 Task: Add a condition where "Hours since ticket status on-hold(deactivated) Is Fifty" in new tickets in your groups.
Action: Mouse moved to (178, 431)
Screenshot: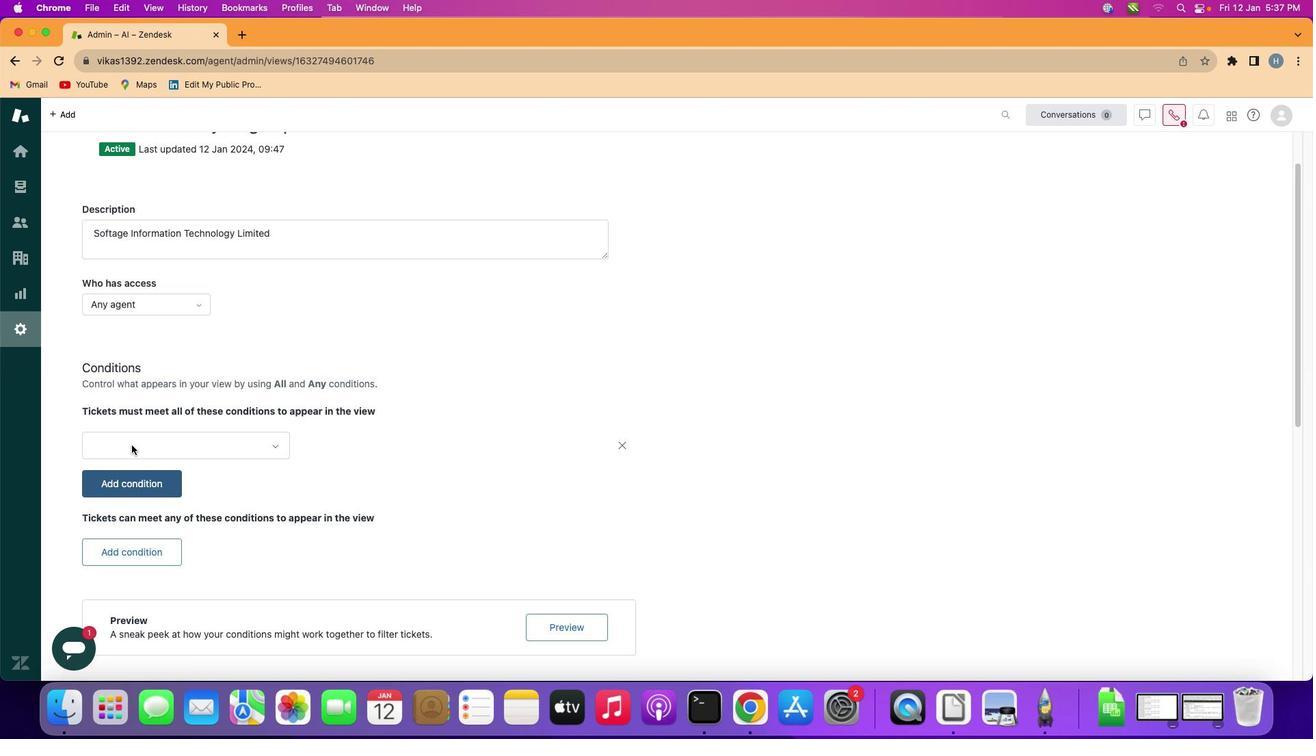 
Action: Mouse pressed left at (178, 431)
Screenshot: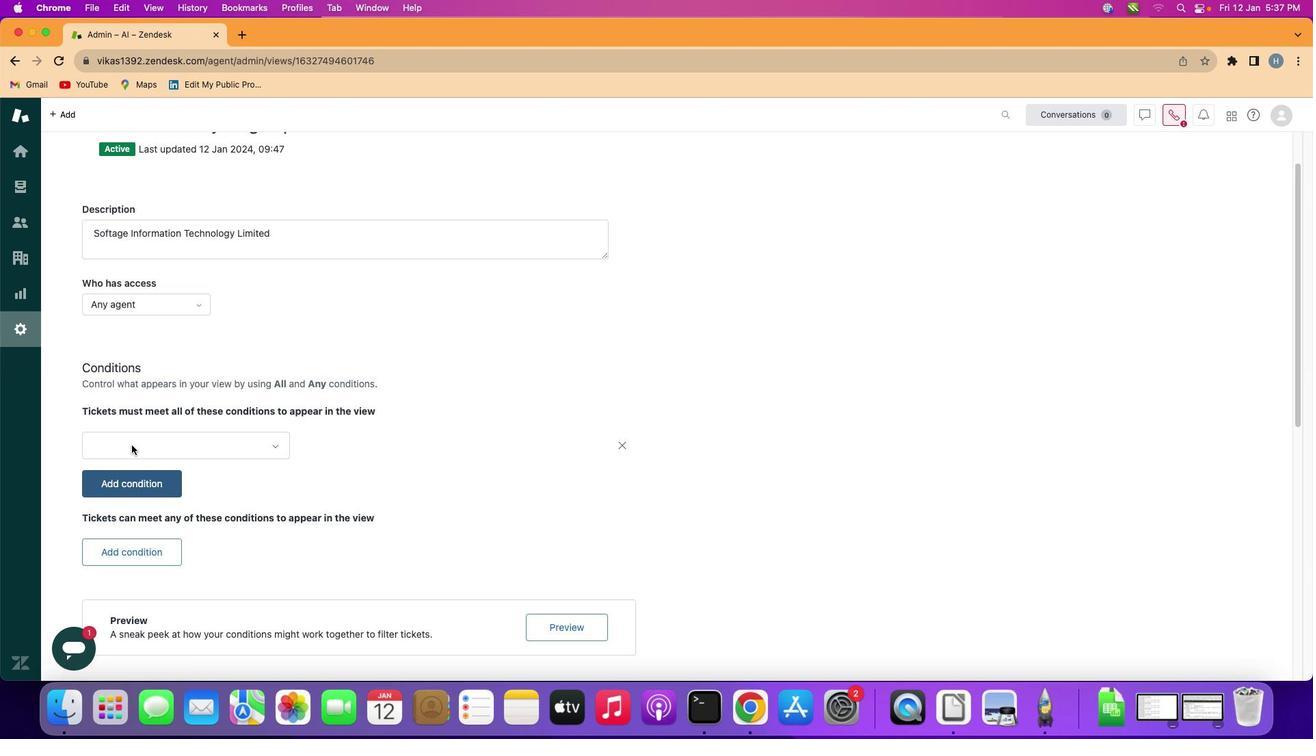 
Action: Mouse moved to (239, 431)
Screenshot: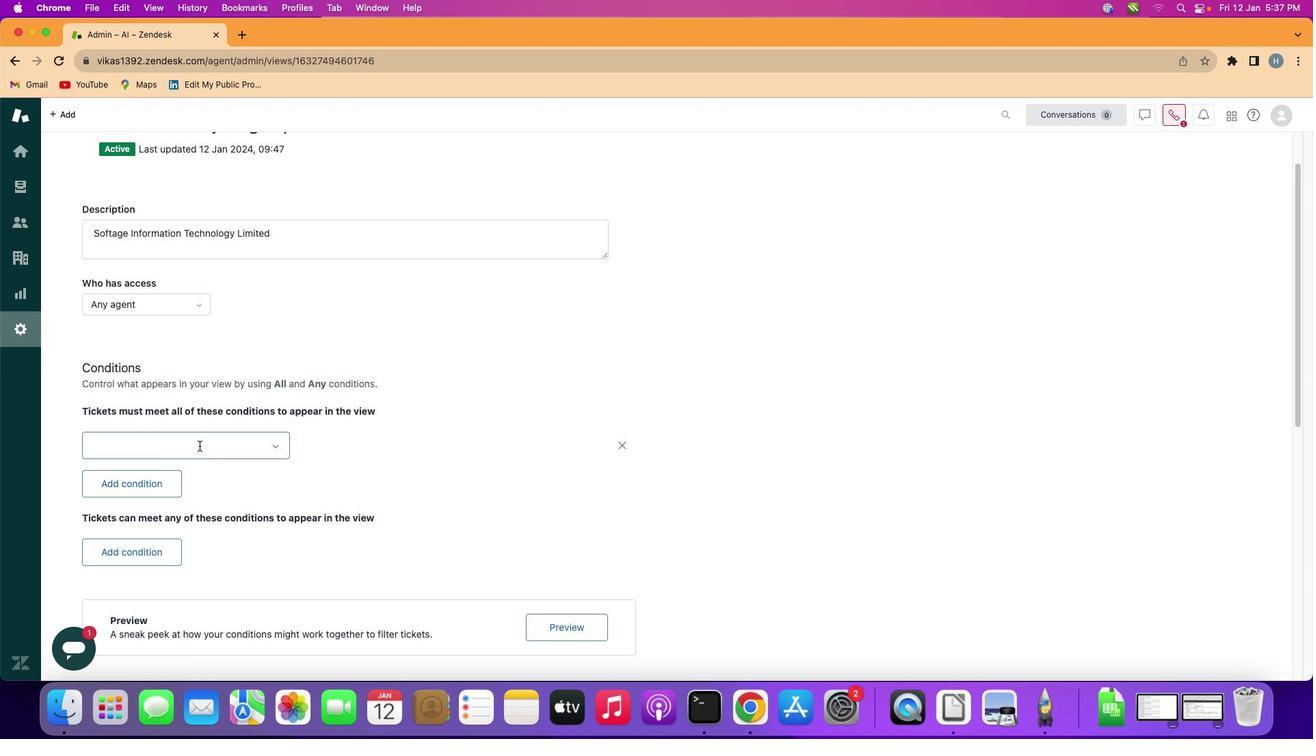 
Action: Mouse pressed left at (239, 431)
Screenshot: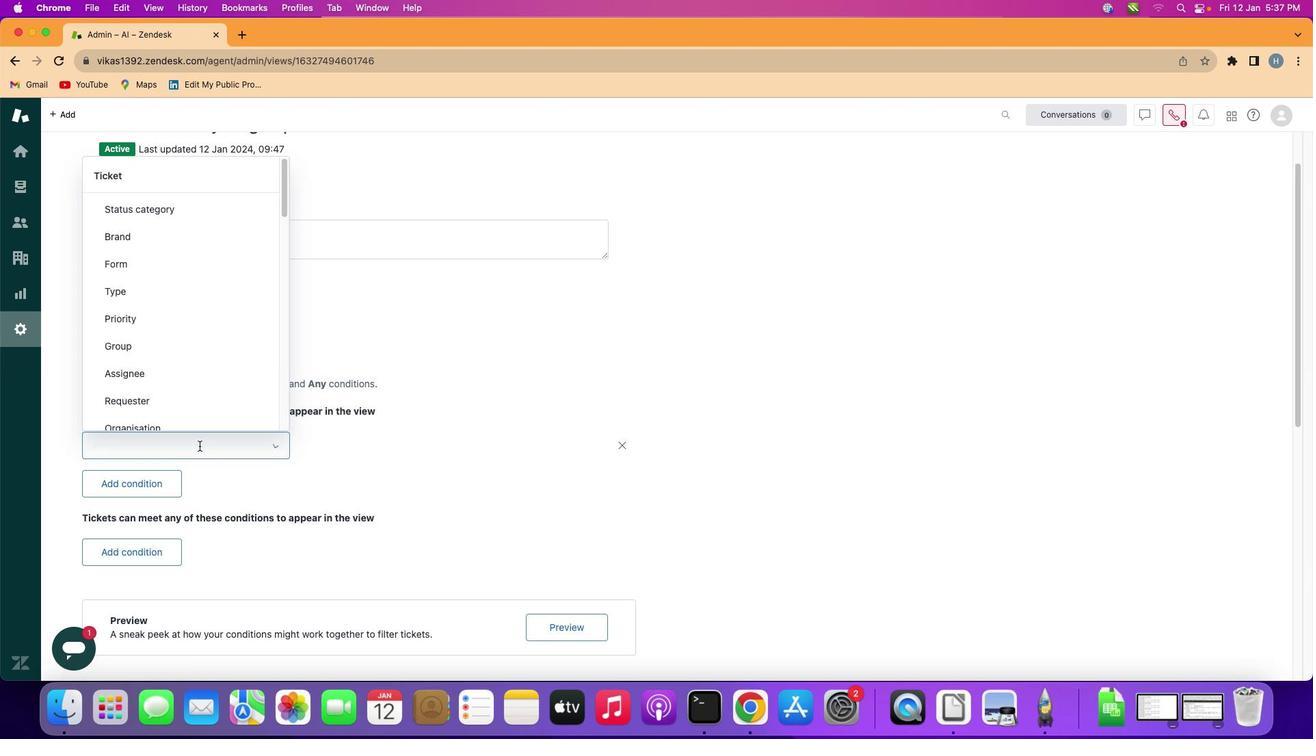 
Action: Mouse moved to (241, 379)
Screenshot: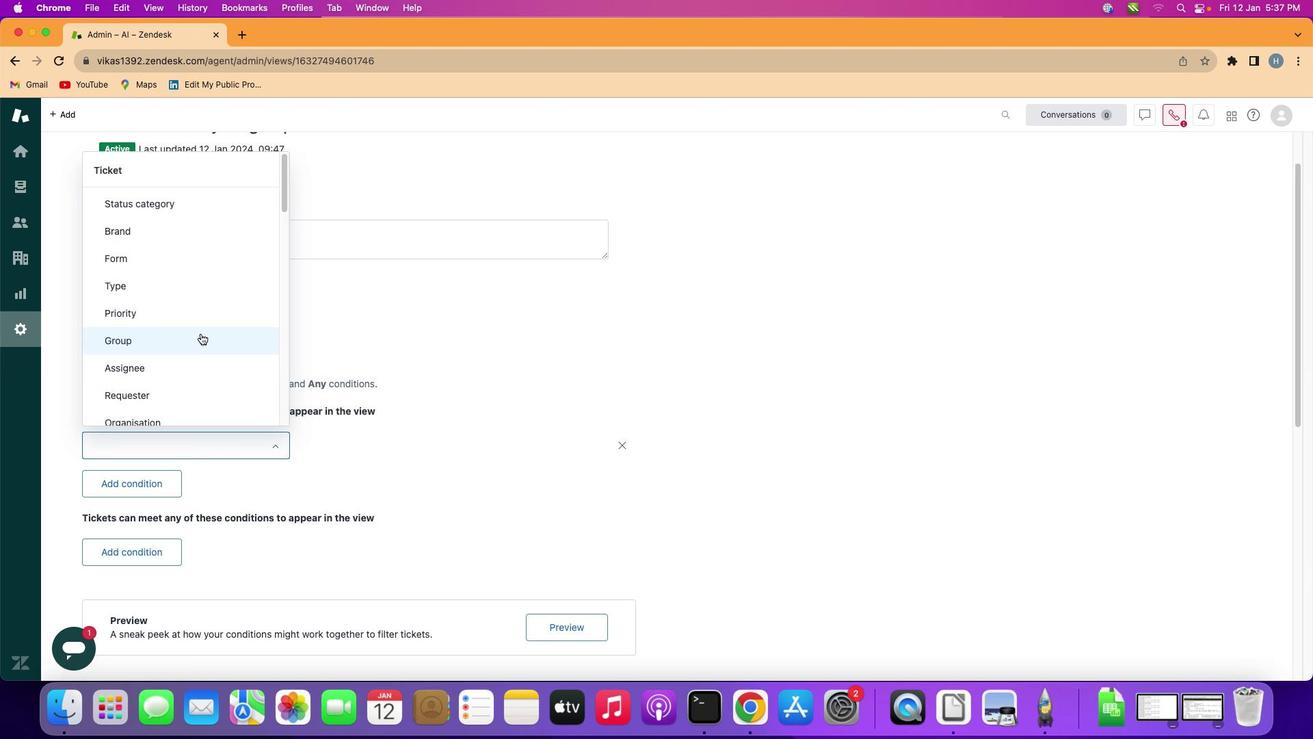 
Action: Mouse scrolled (241, 379) with delta (60, 222)
Screenshot: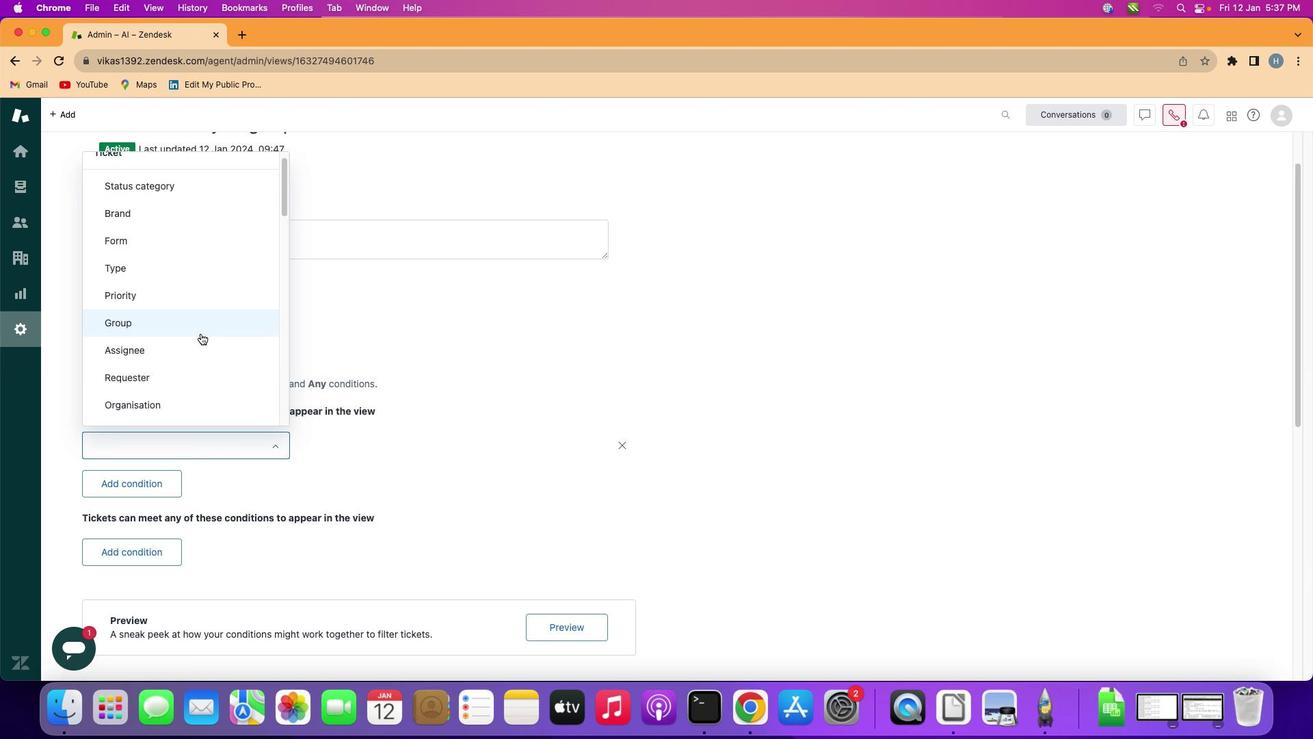 
Action: Mouse scrolled (241, 379) with delta (60, 223)
Screenshot: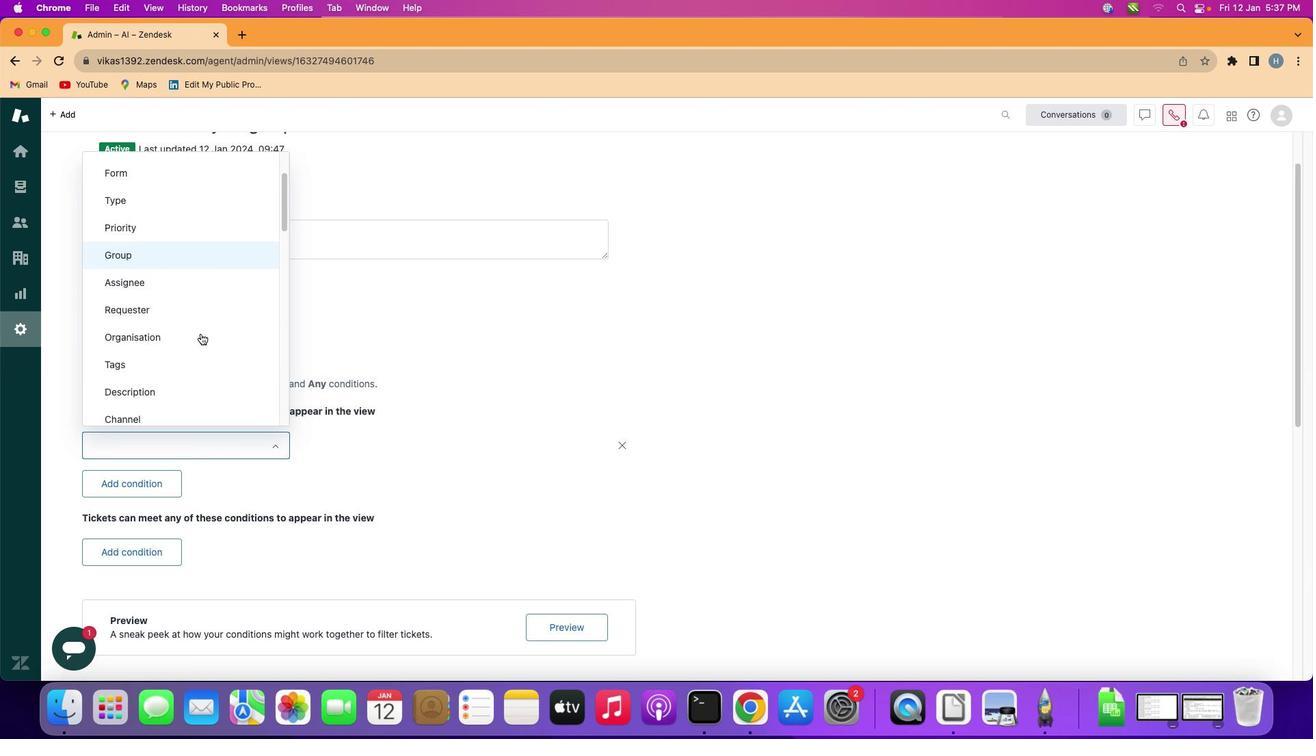 
Action: Mouse scrolled (241, 379) with delta (60, 221)
Screenshot: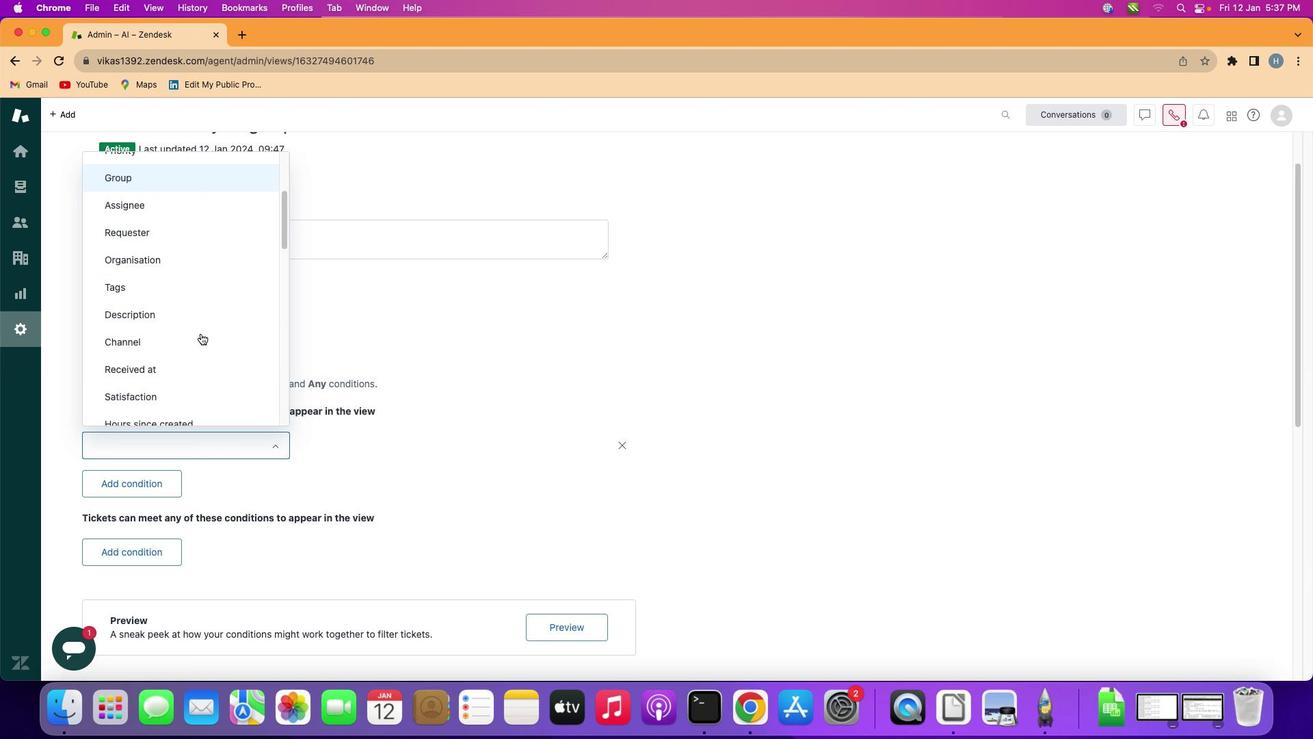 
Action: Mouse scrolled (241, 379) with delta (60, 221)
Screenshot: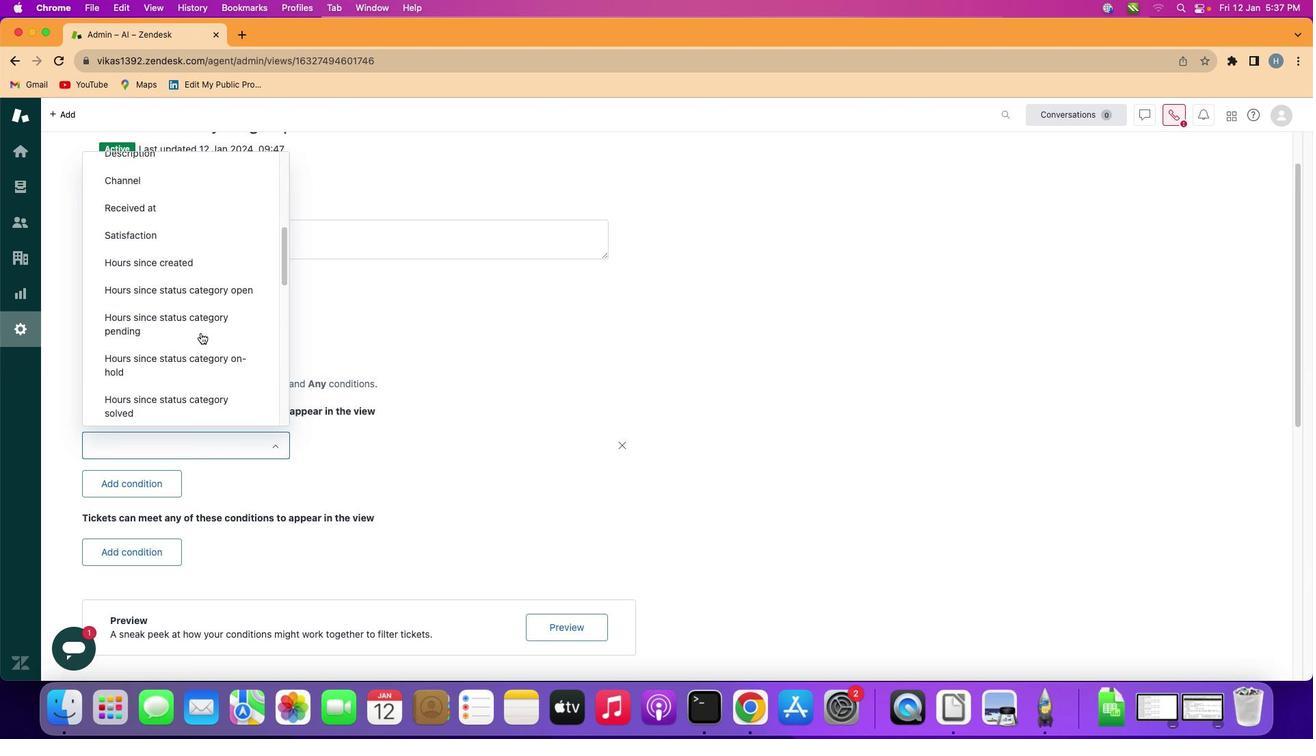 
Action: Mouse scrolled (241, 379) with delta (60, 221)
Screenshot: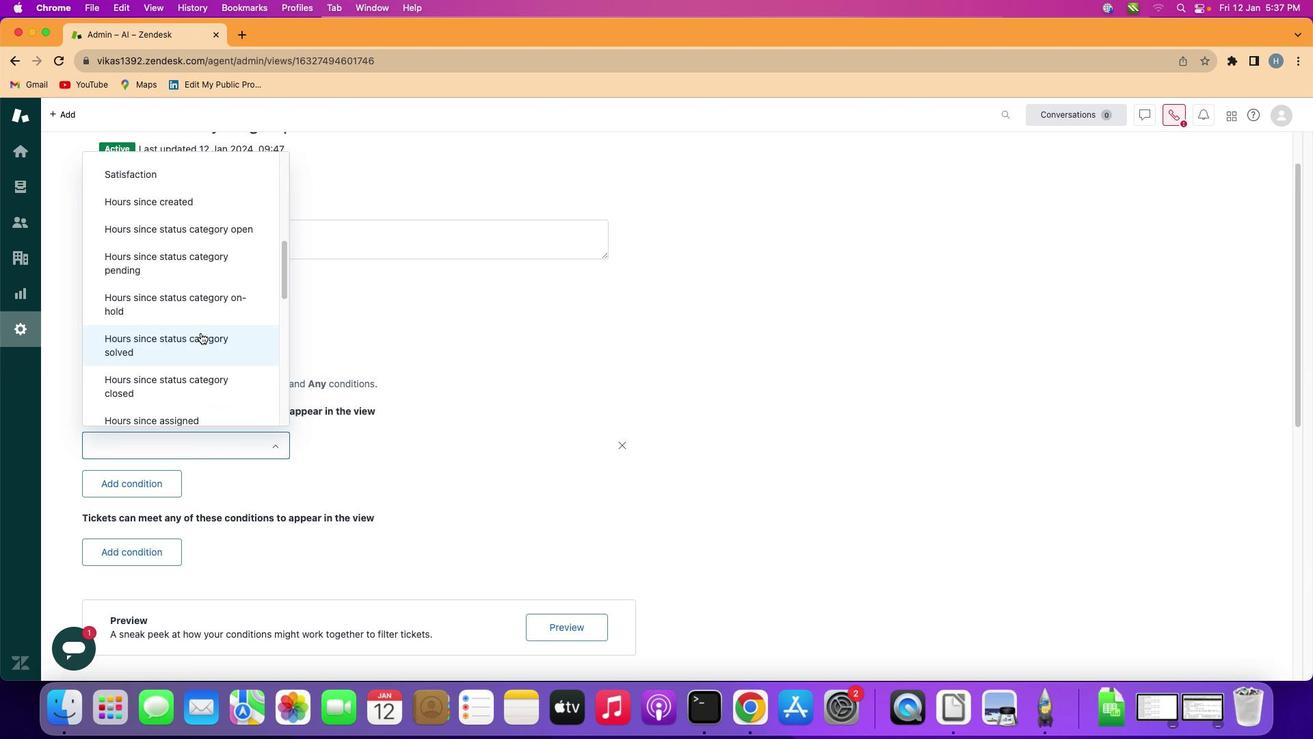 
Action: Mouse scrolled (241, 379) with delta (60, 221)
Screenshot: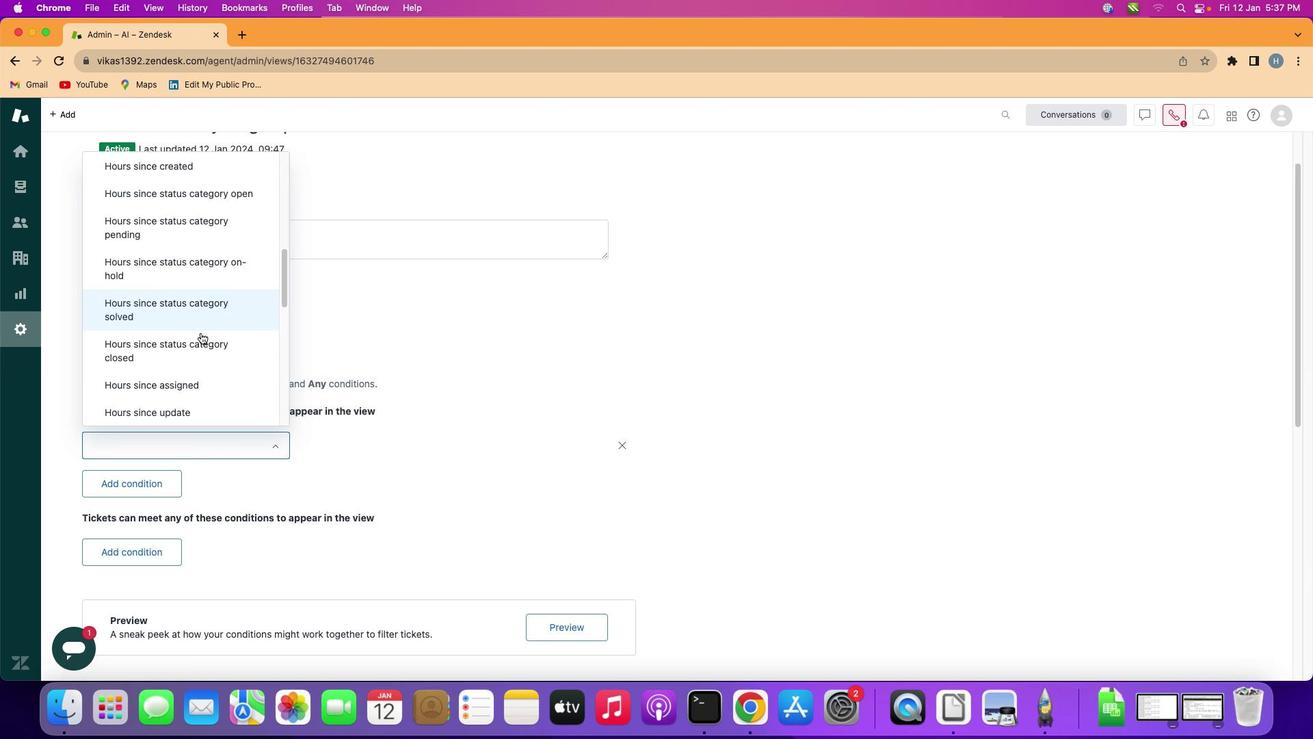 
Action: Mouse moved to (241, 378)
Screenshot: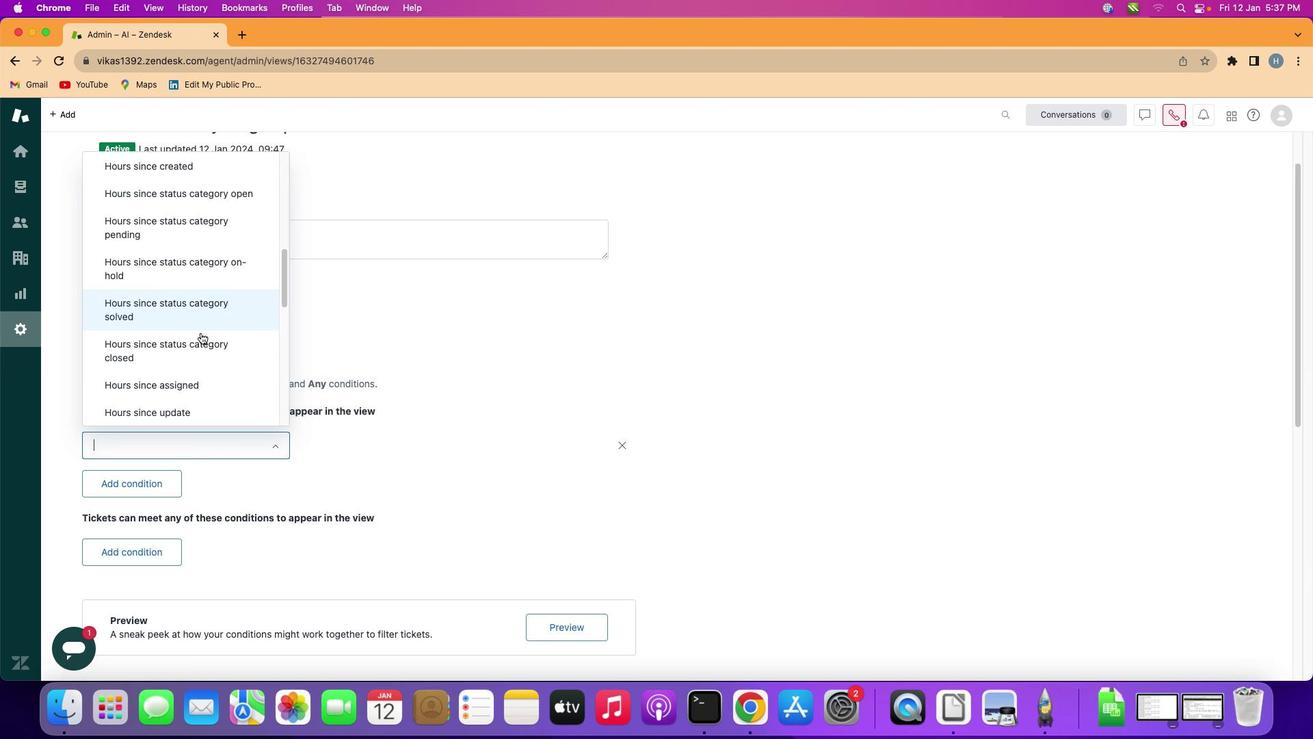 
Action: Mouse scrolled (241, 378) with delta (60, 222)
Screenshot: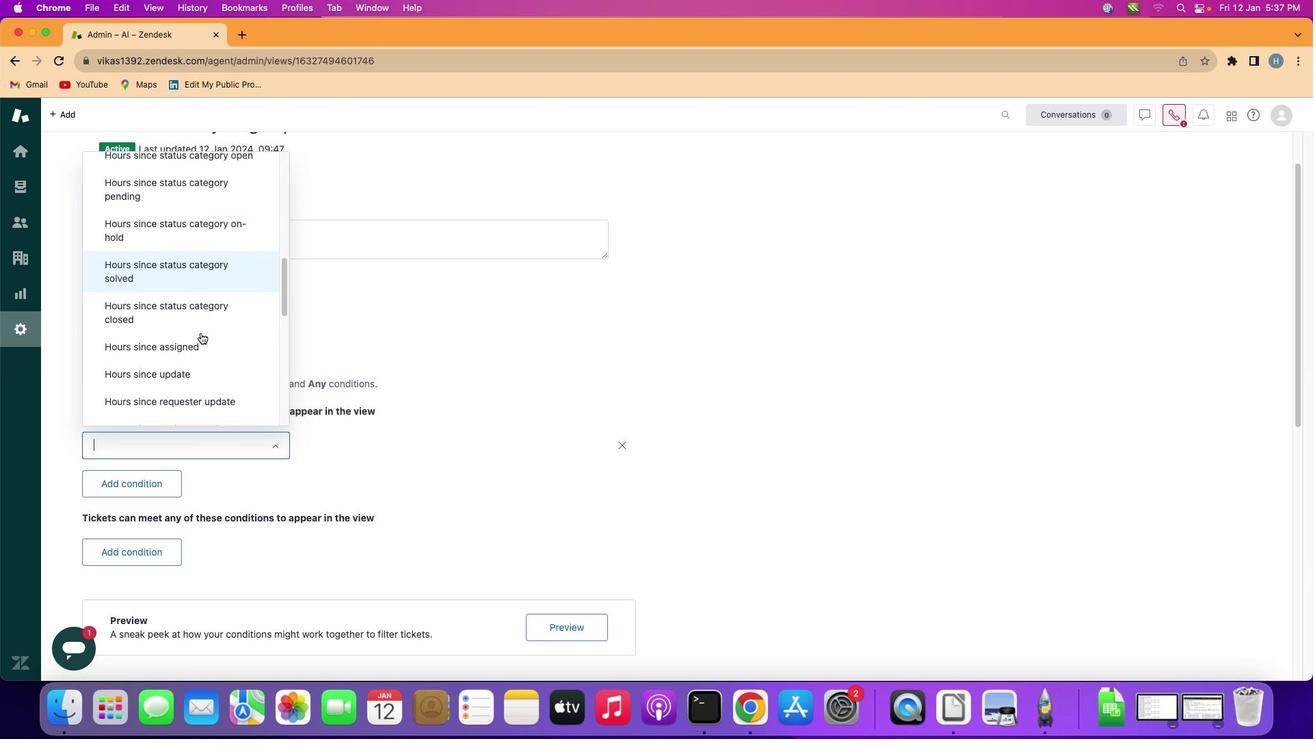 
Action: Mouse scrolled (241, 378) with delta (60, 222)
Screenshot: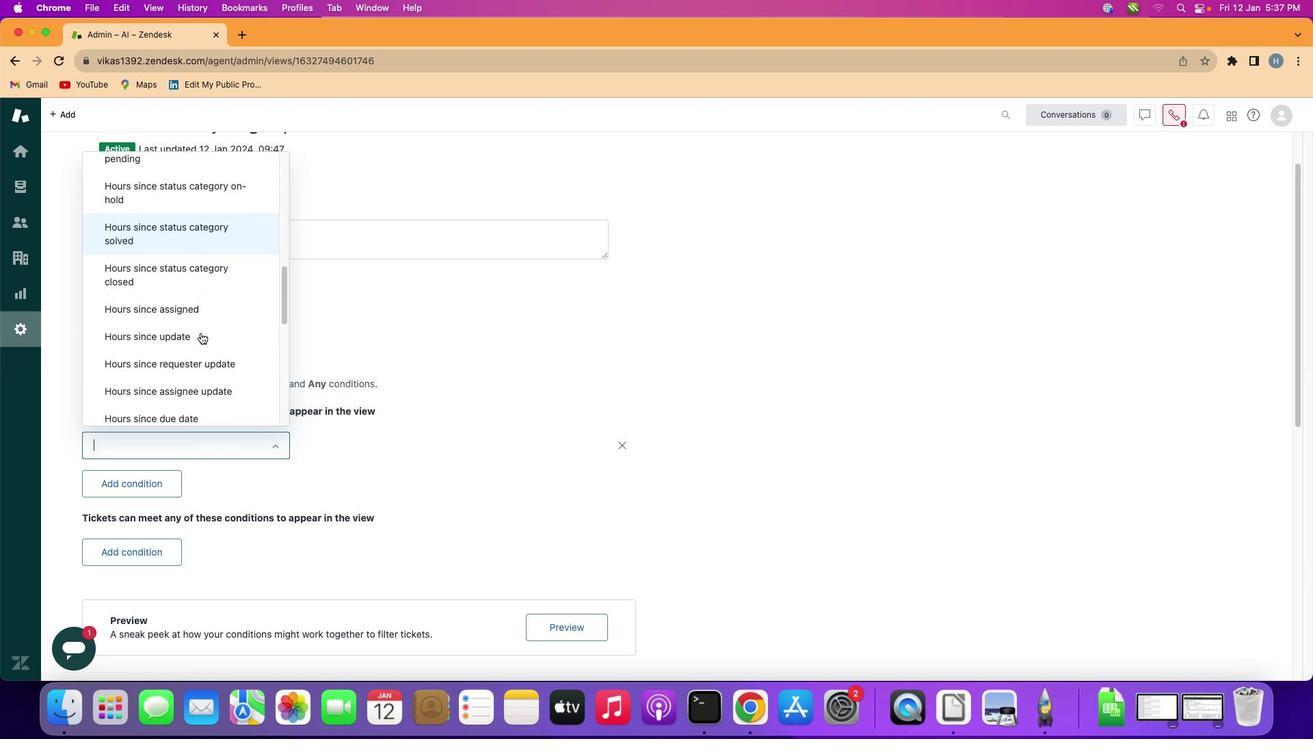 
Action: Mouse scrolled (241, 378) with delta (60, 221)
Screenshot: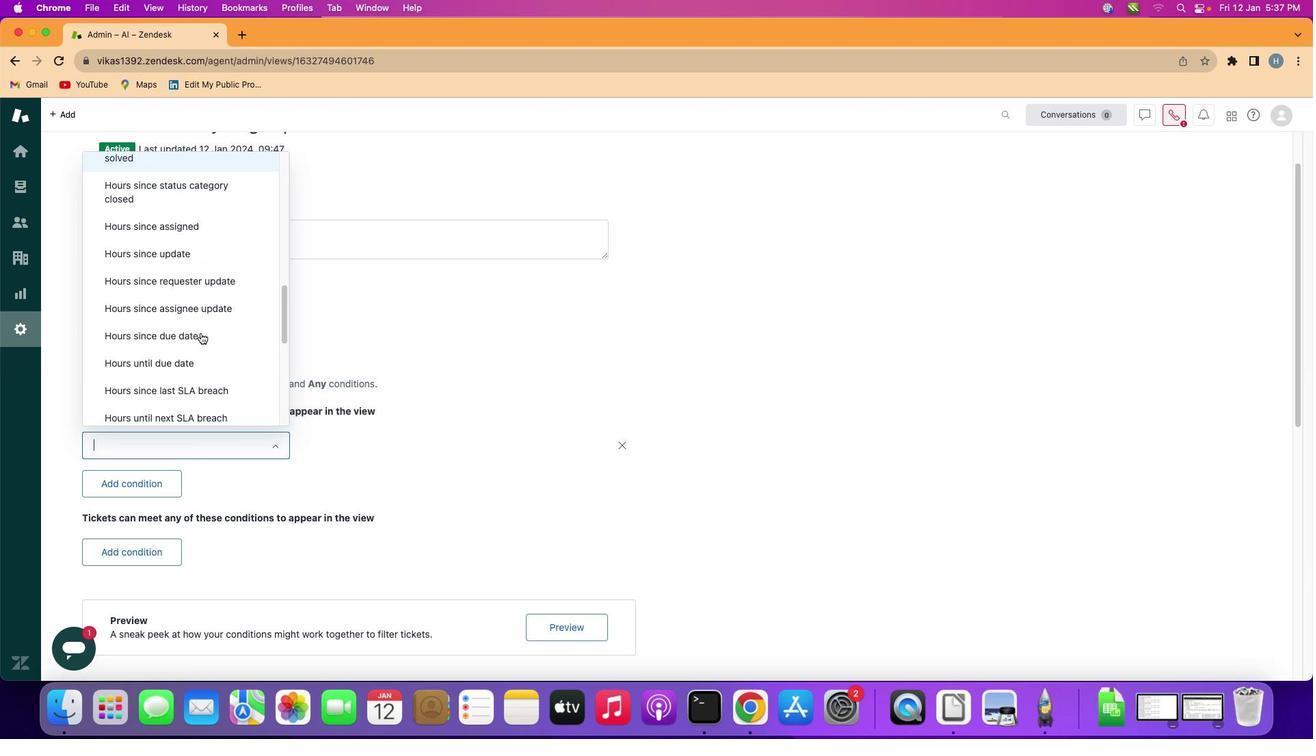 
Action: Mouse scrolled (241, 378) with delta (60, 221)
Screenshot: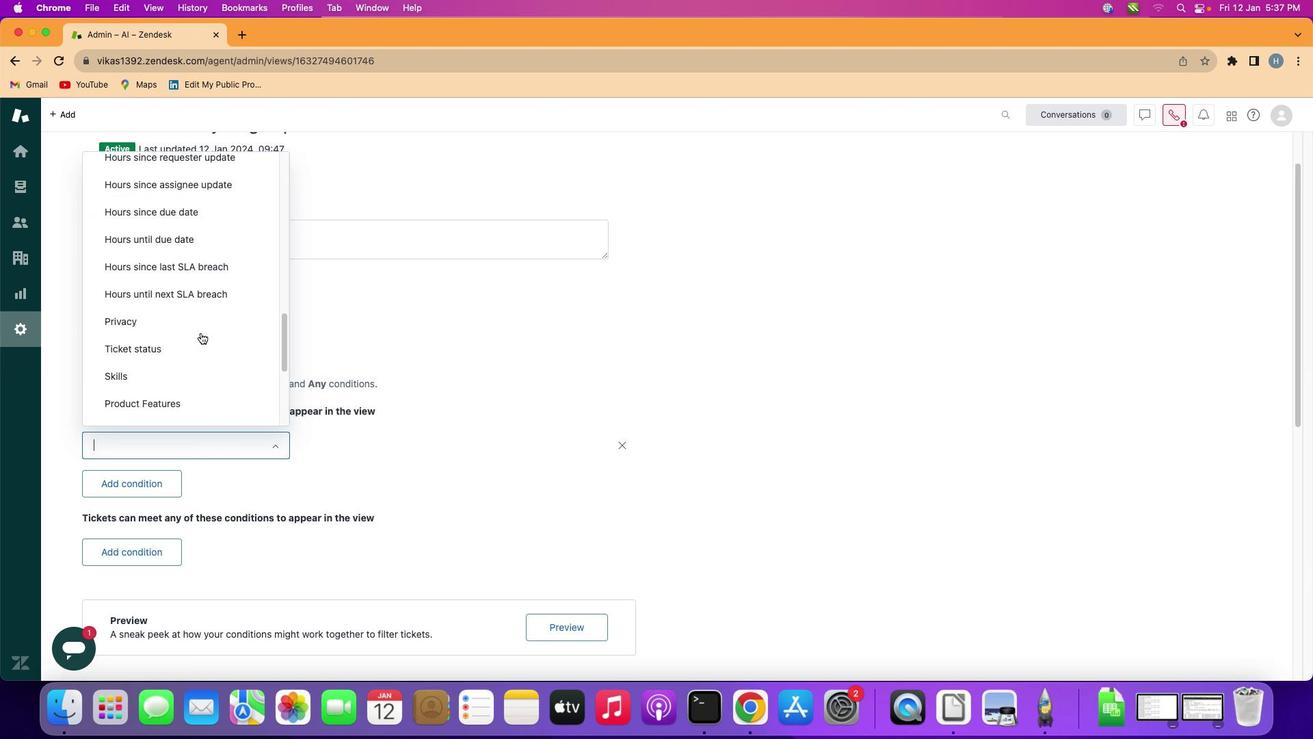 
Action: Mouse scrolled (241, 378) with delta (60, 221)
Screenshot: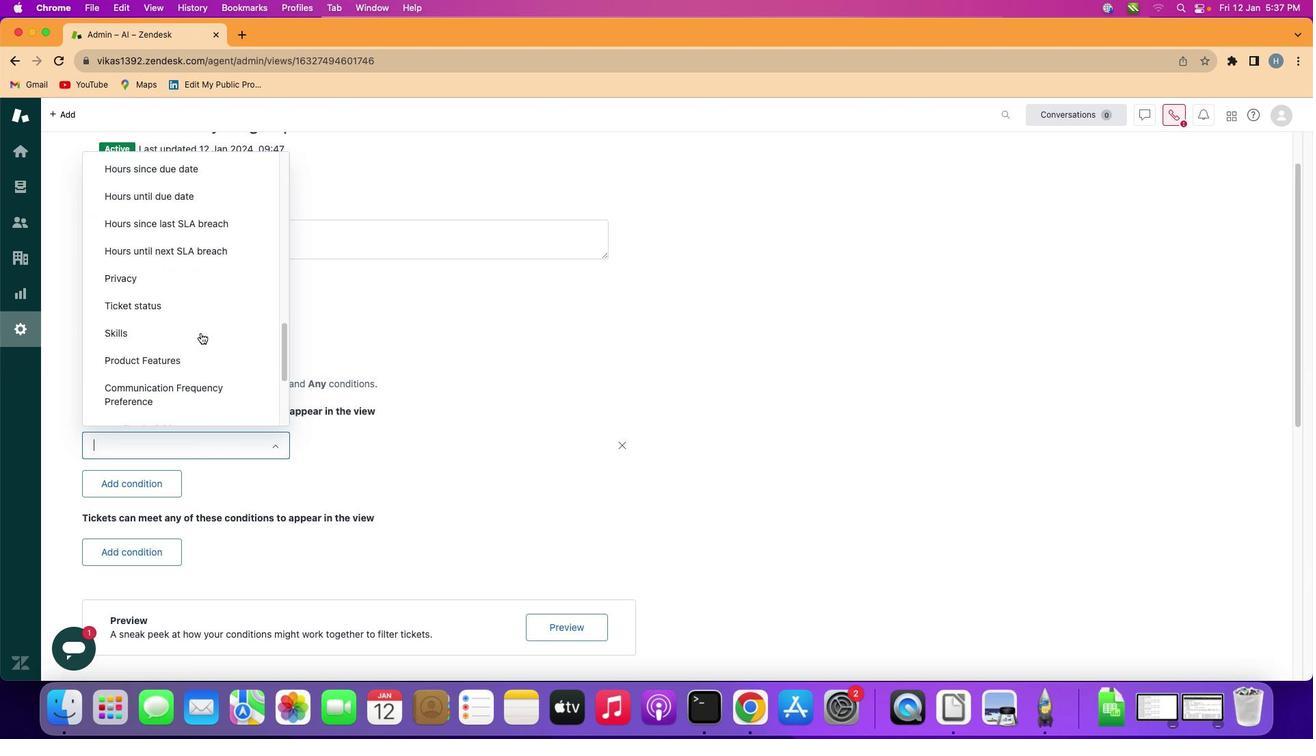 
Action: Mouse scrolled (241, 378) with delta (60, 221)
Screenshot: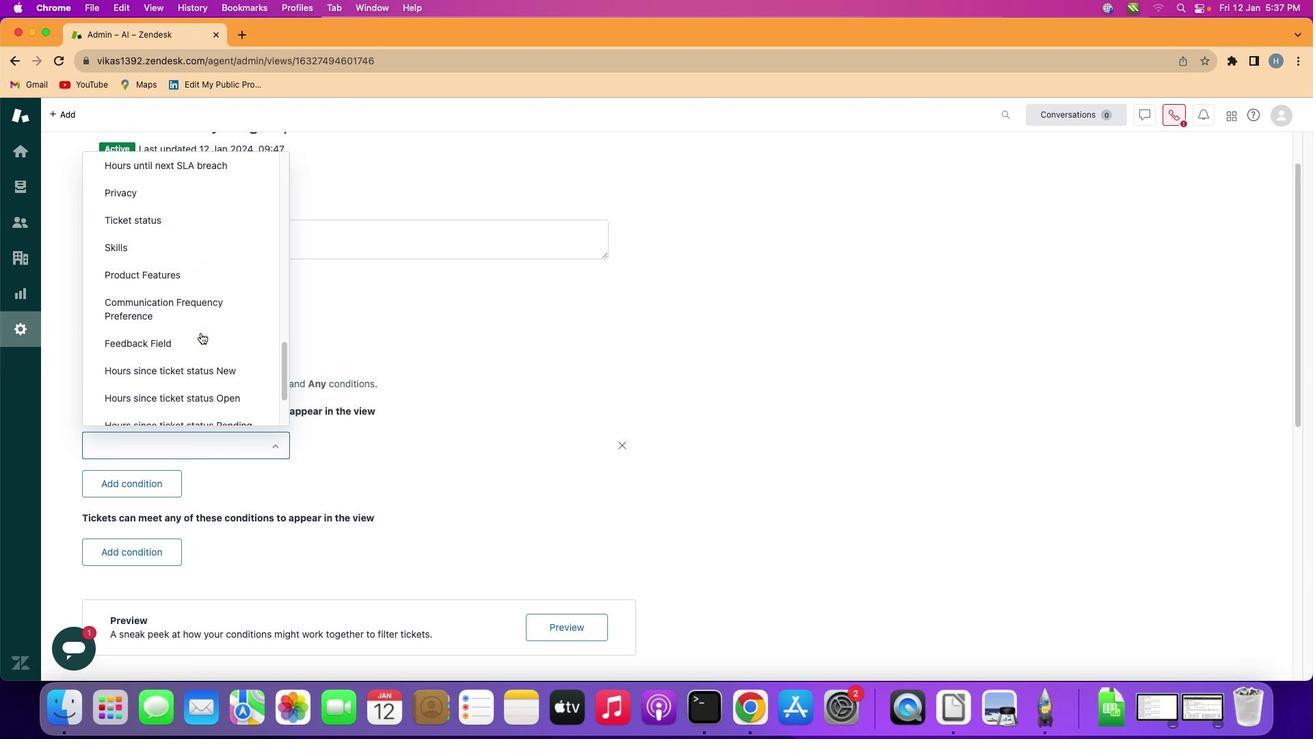 
Action: Mouse scrolled (241, 378) with delta (60, 222)
Screenshot: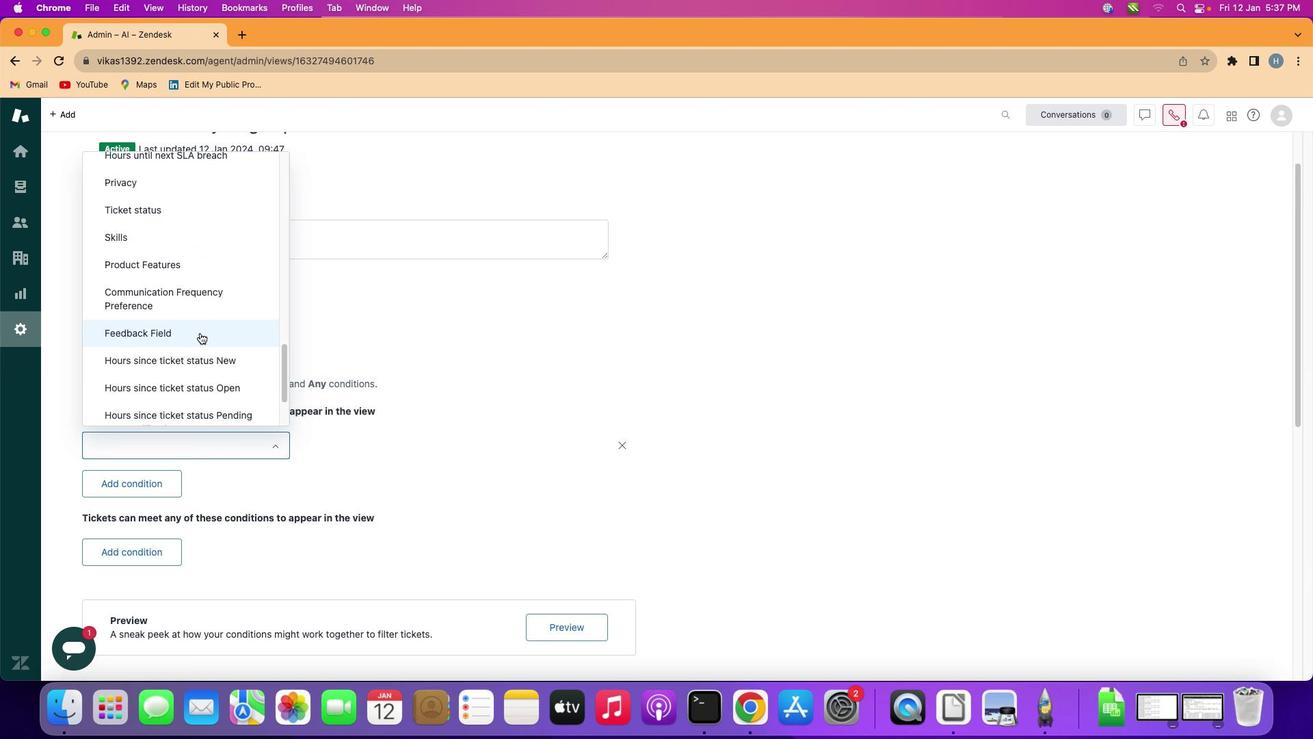 
Action: Mouse scrolled (241, 378) with delta (60, 222)
Screenshot: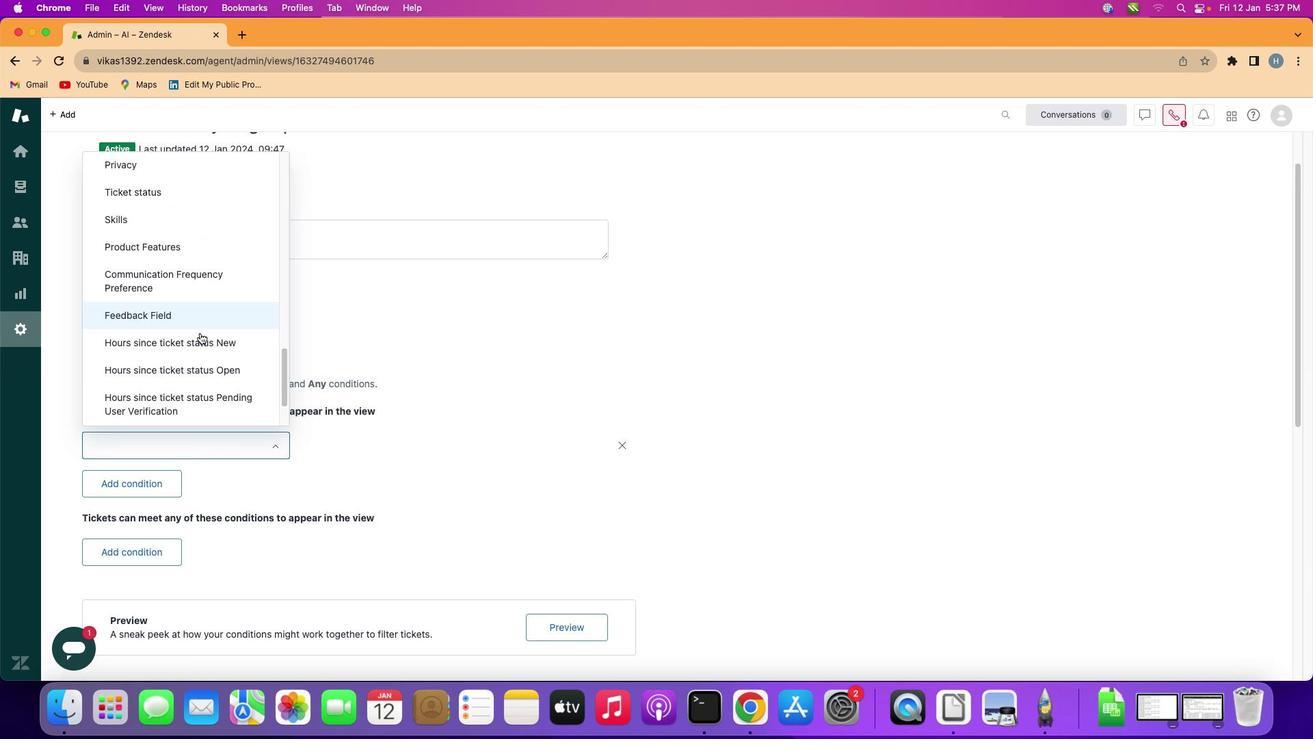 
Action: Mouse moved to (241, 379)
Screenshot: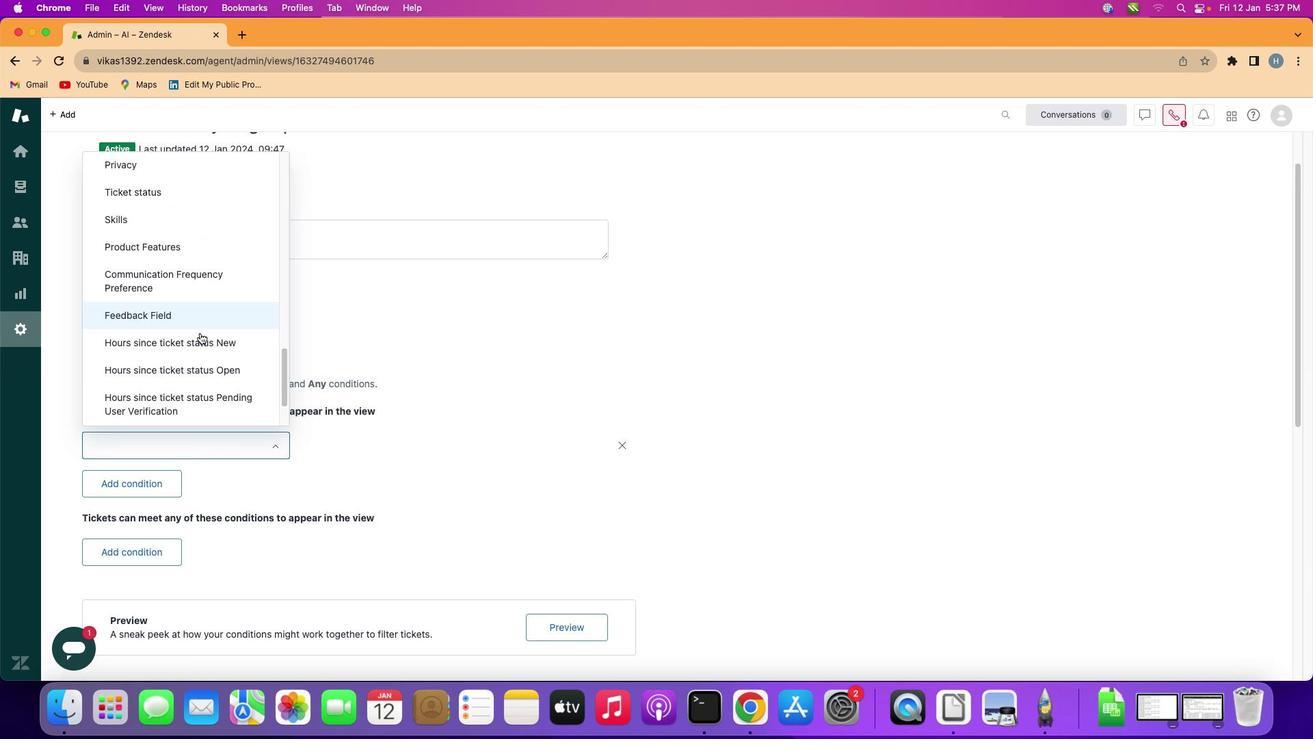 
Action: Mouse scrolled (241, 379) with delta (60, 222)
Screenshot: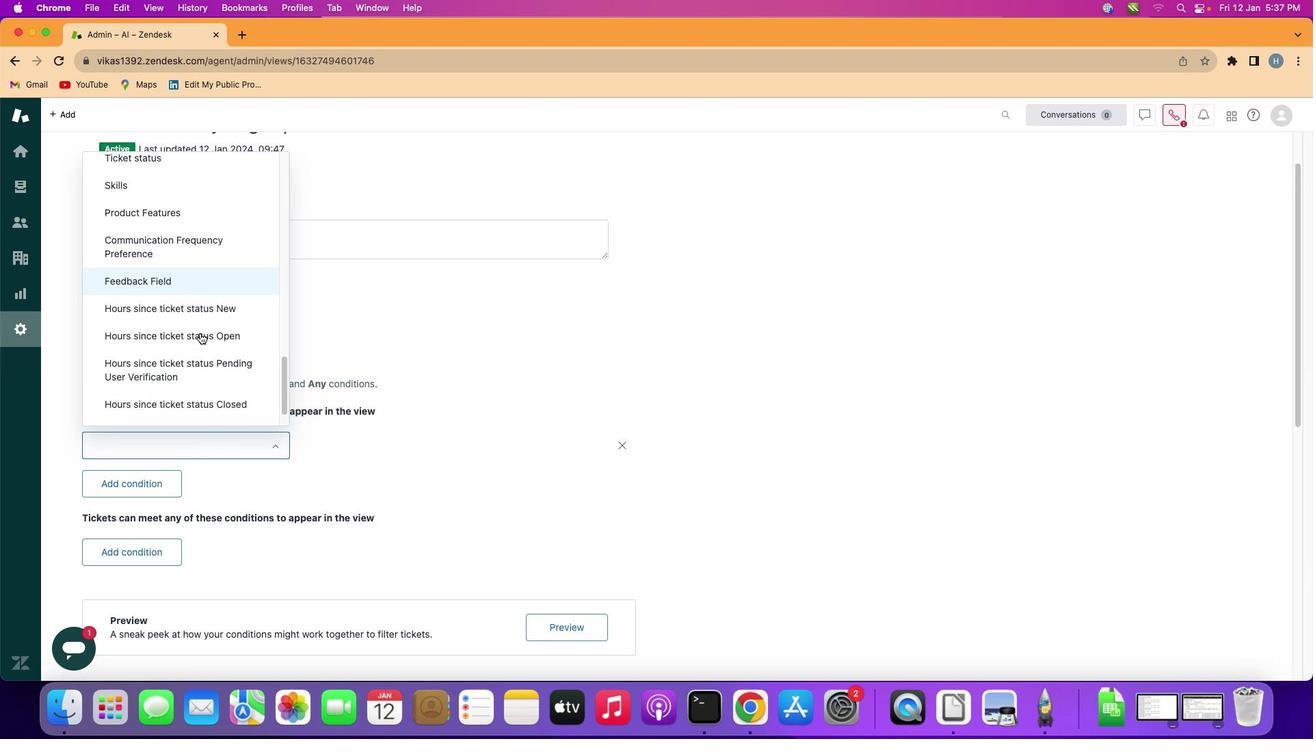 
Action: Mouse moved to (241, 379)
Screenshot: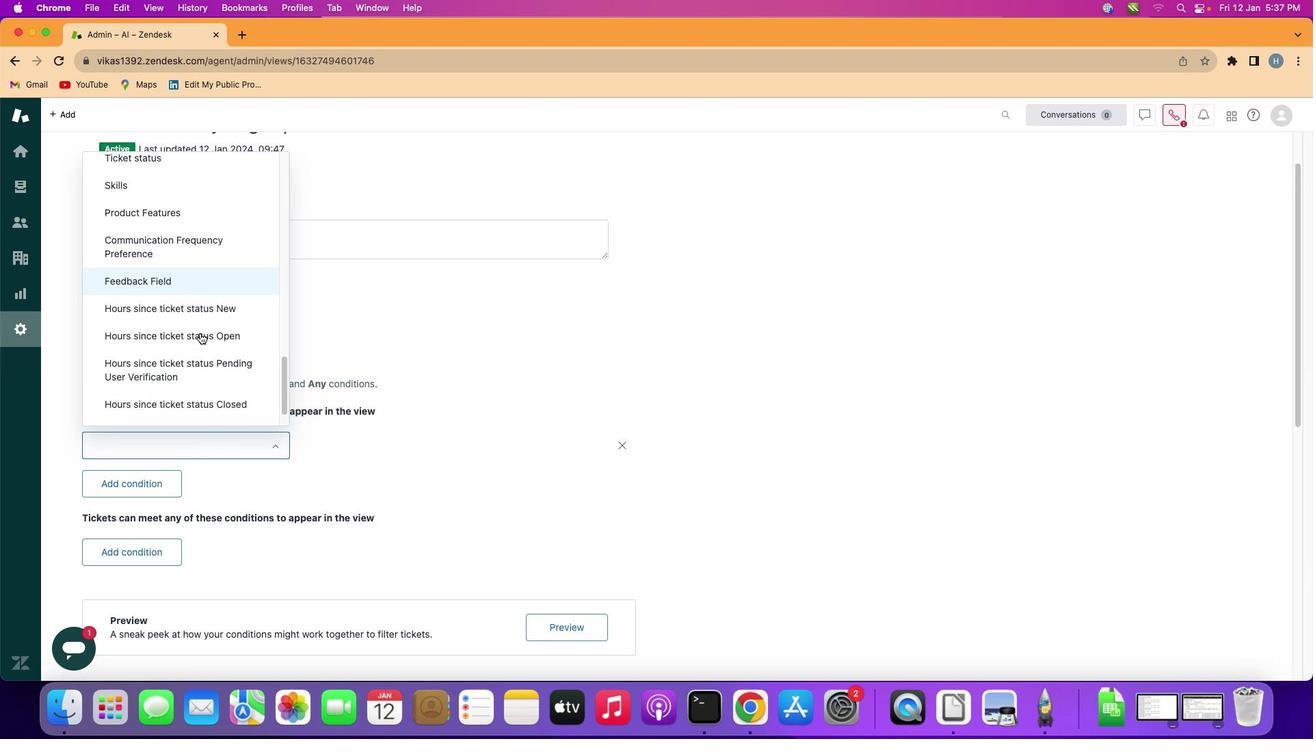 
Action: Mouse scrolled (241, 379) with delta (60, 221)
Screenshot: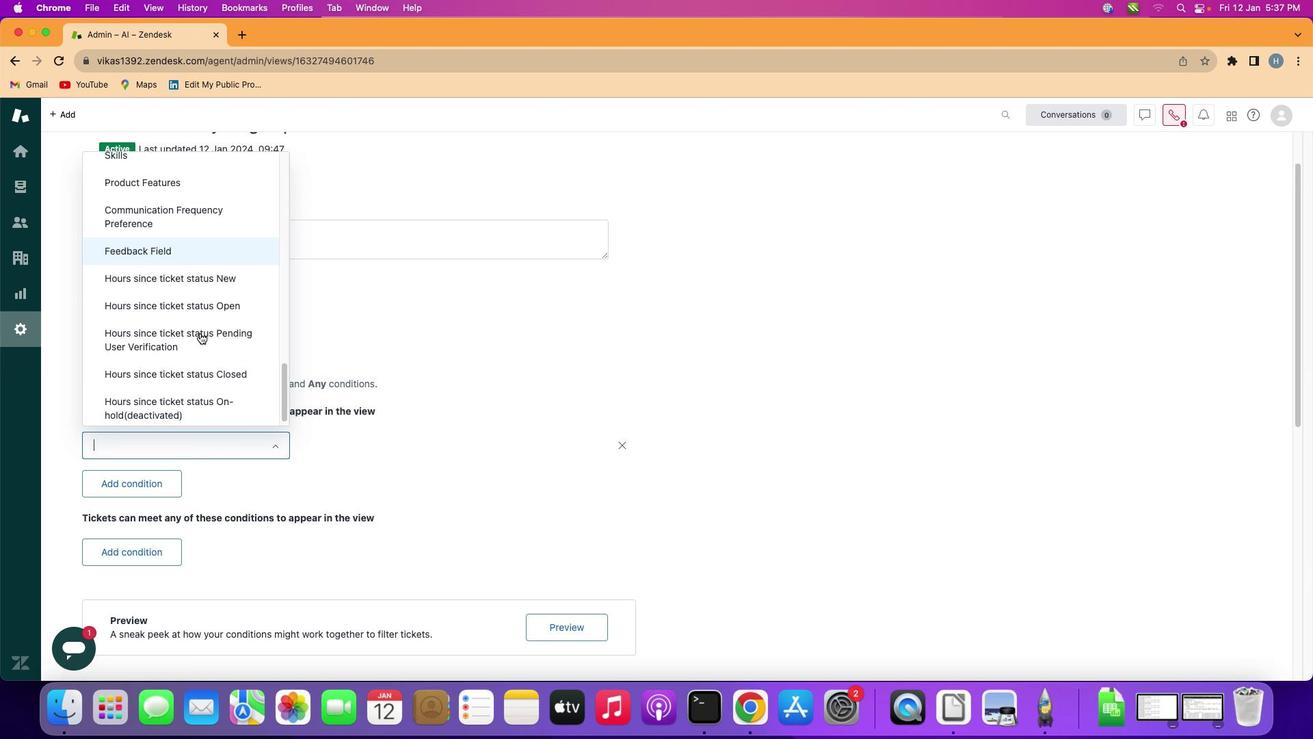
Action: Mouse scrolled (241, 379) with delta (60, 221)
Screenshot: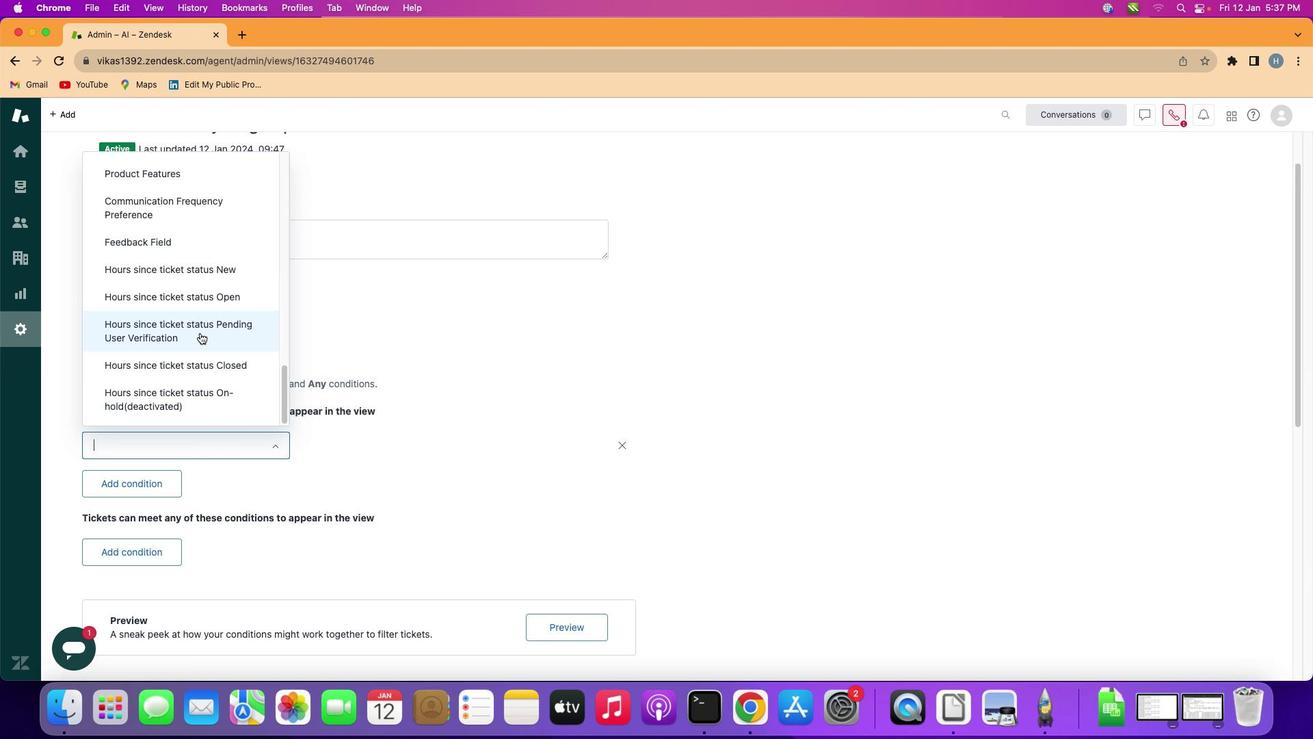 
Action: Mouse moved to (240, 409)
Screenshot: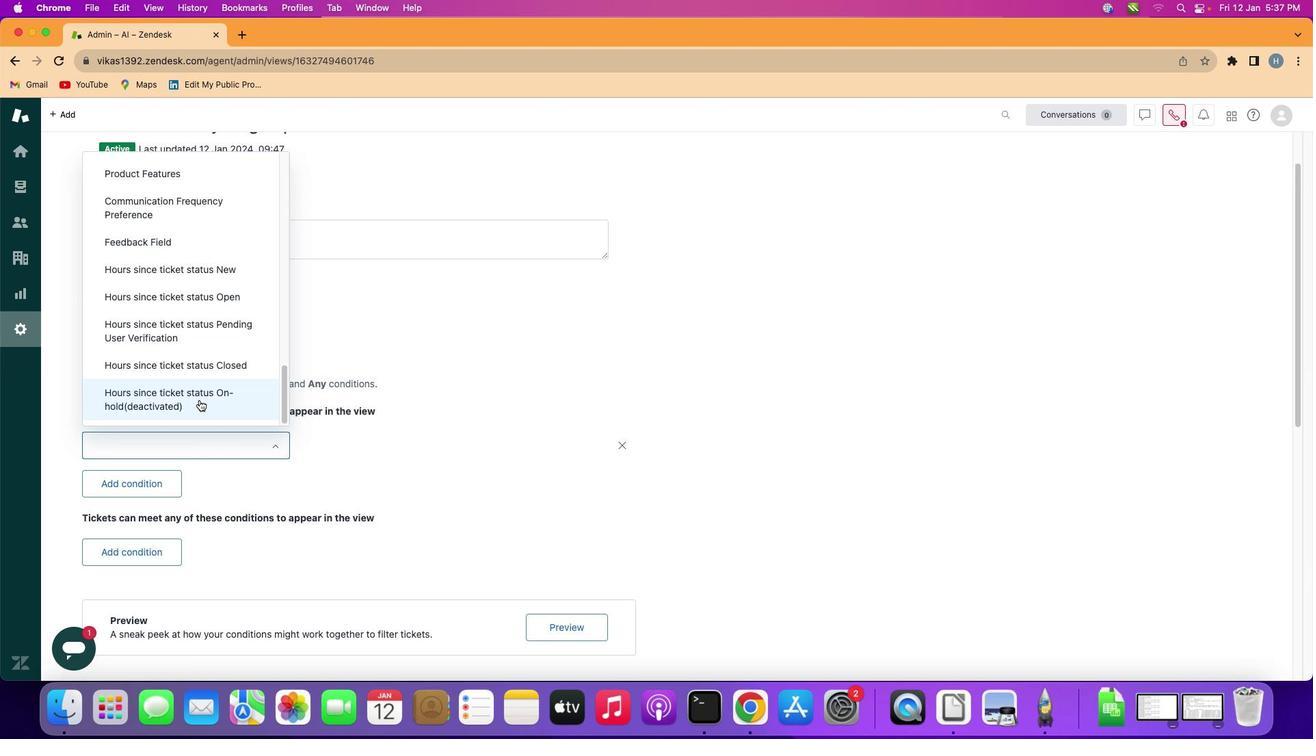
Action: Mouse pressed left at (240, 409)
Screenshot: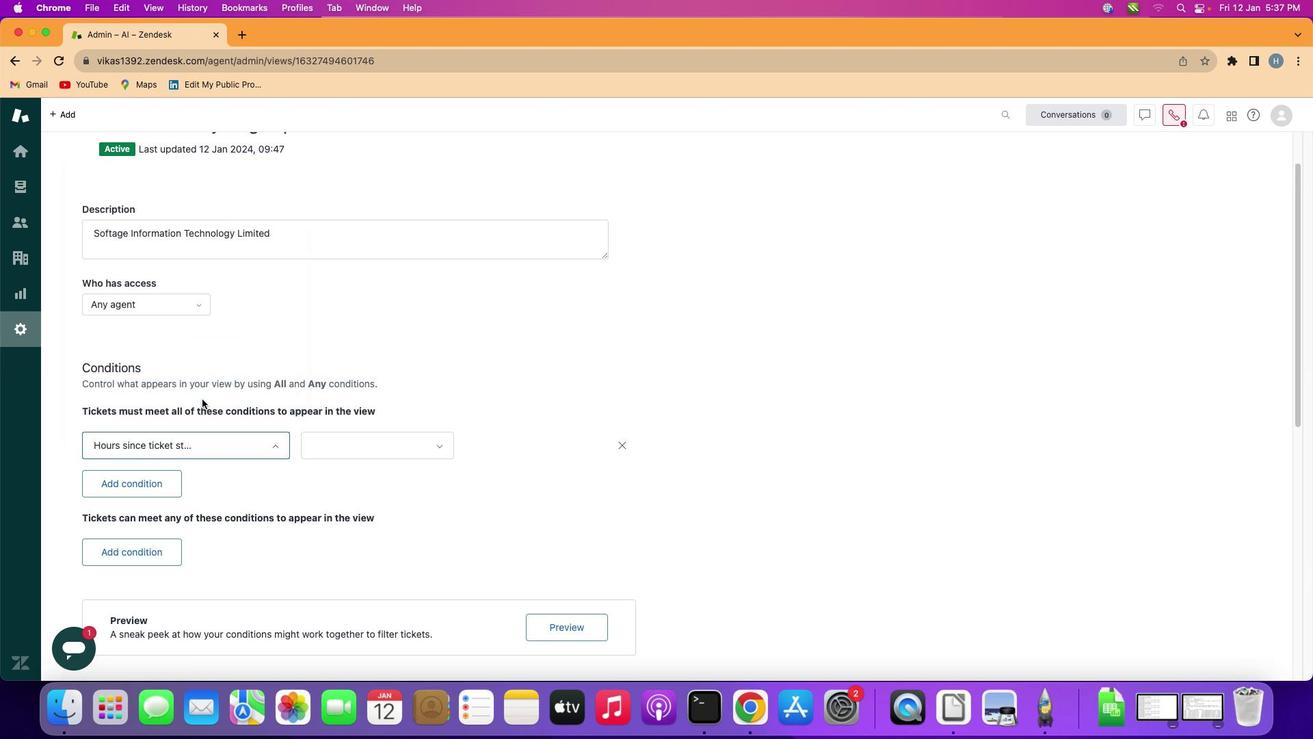 
Action: Mouse moved to (402, 432)
Screenshot: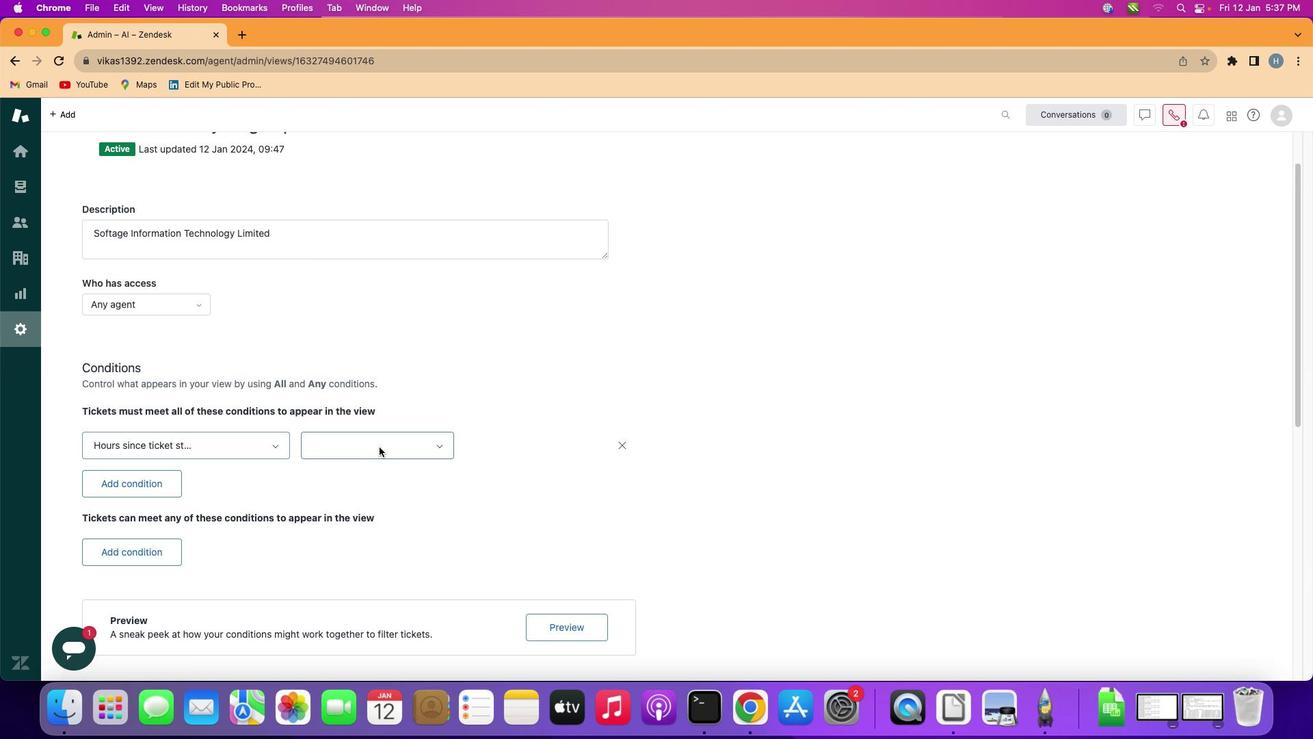 
Action: Mouse pressed left at (402, 432)
Screenshot: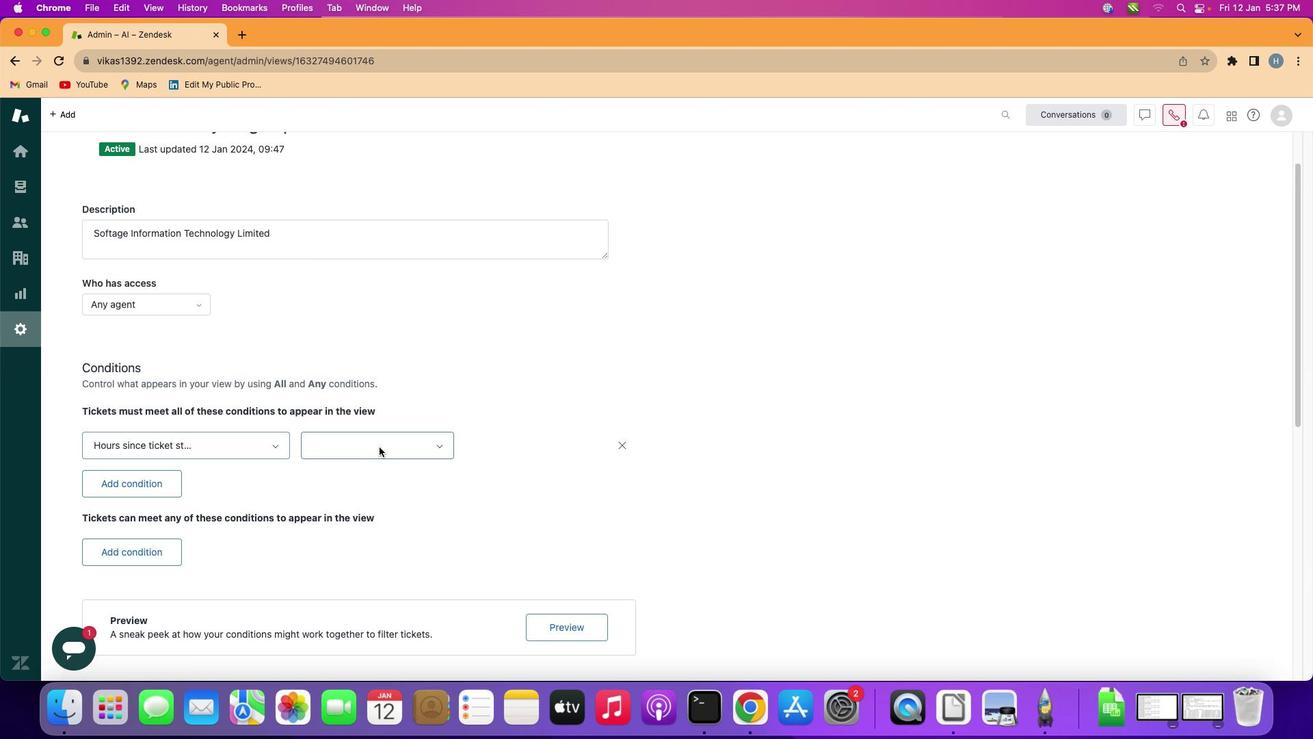 
Action: Mouse moved to (401, 474)
Screenshot: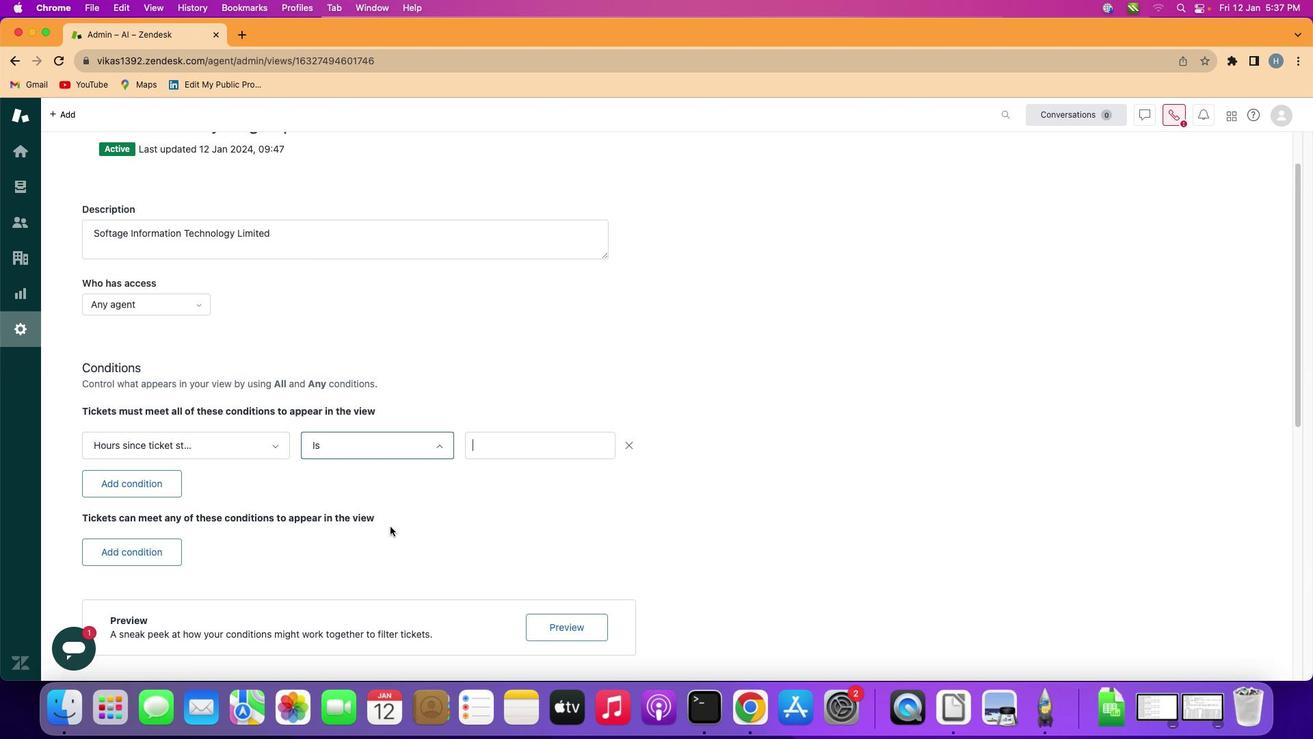 
Action: Mouse pressed left at (401, 474)
Screenshot: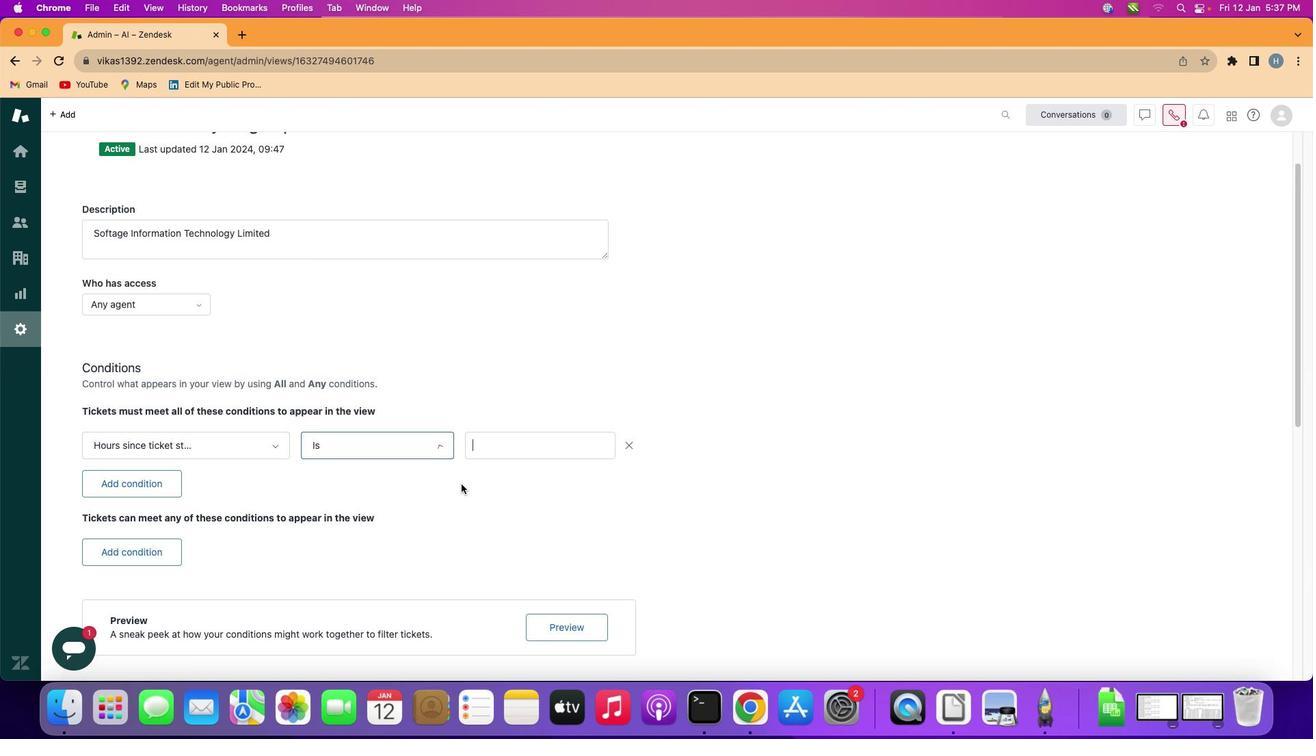 
Action: Mouse moved to (519, 433)
Screenshot: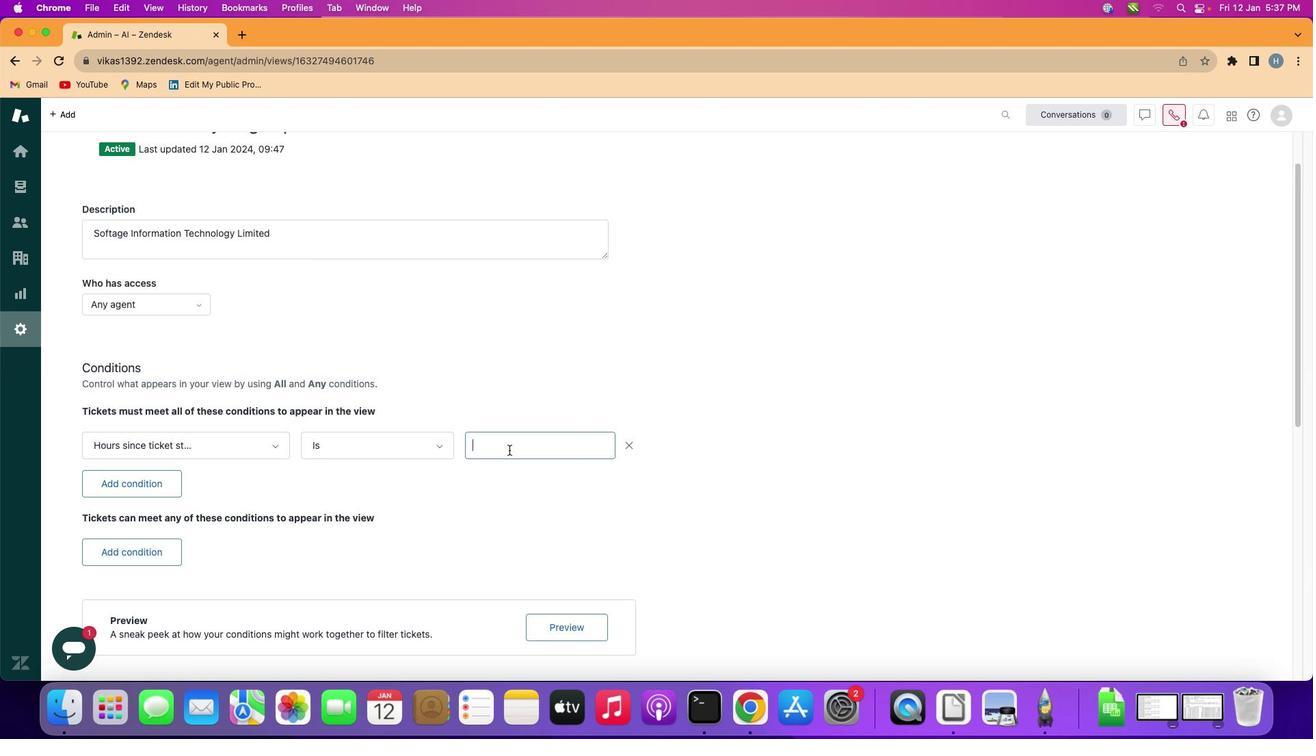 
Action: Mouse pressed left at (519, 433)
Screenshot: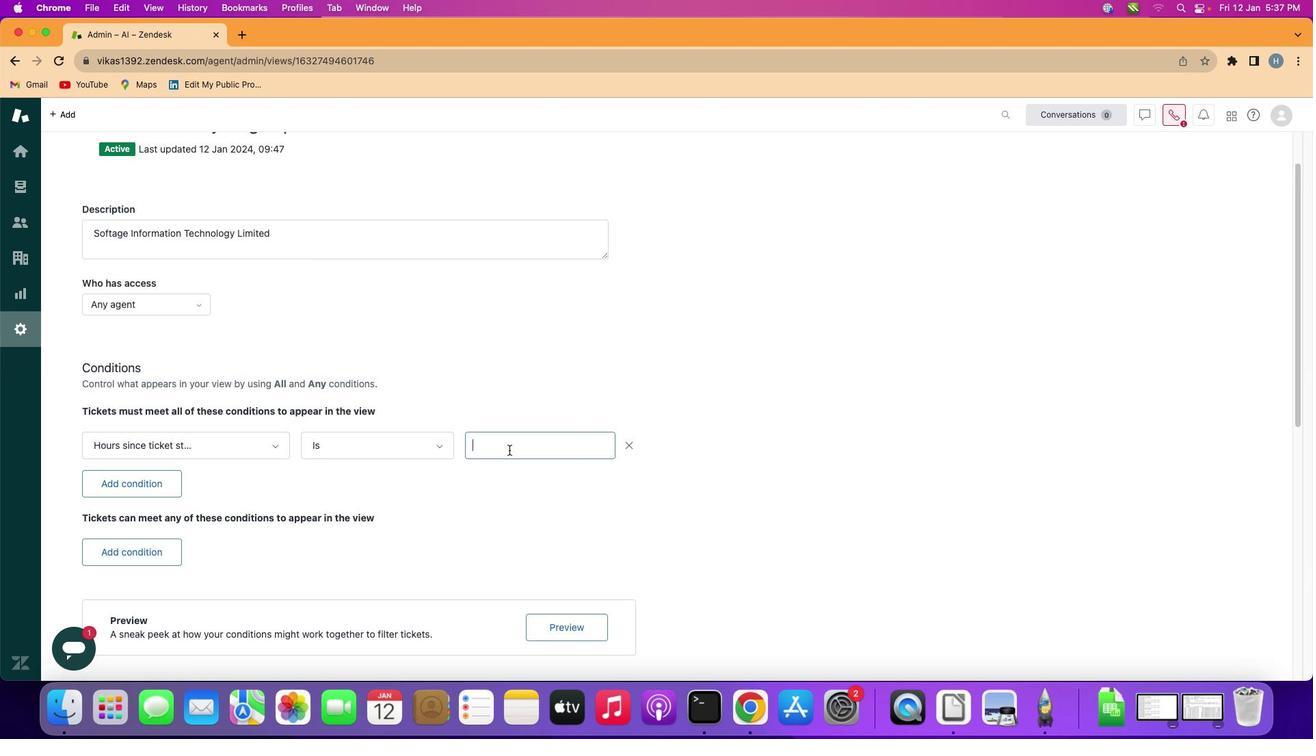 
Action: Key pressed Key.shift'F''i''f''t''y'
Screenshot: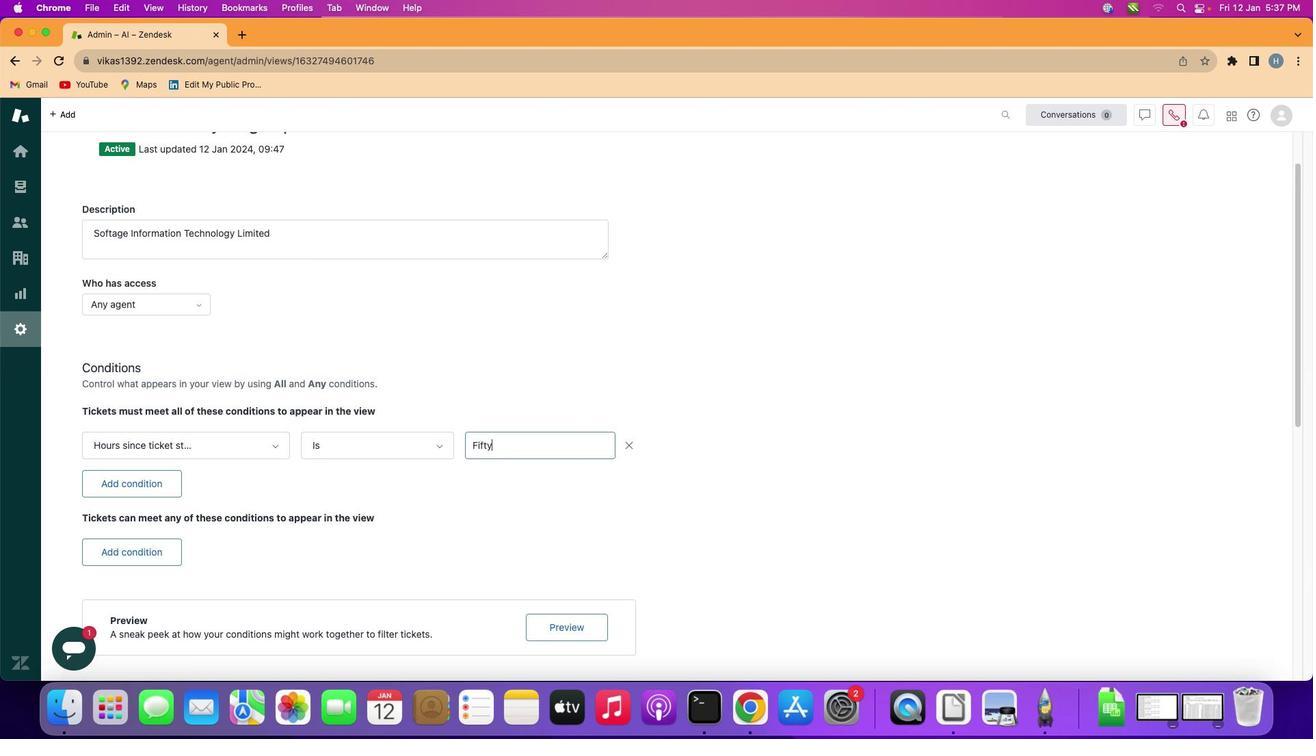 
Action: Mouse moved to (517, 433)
Screenshot: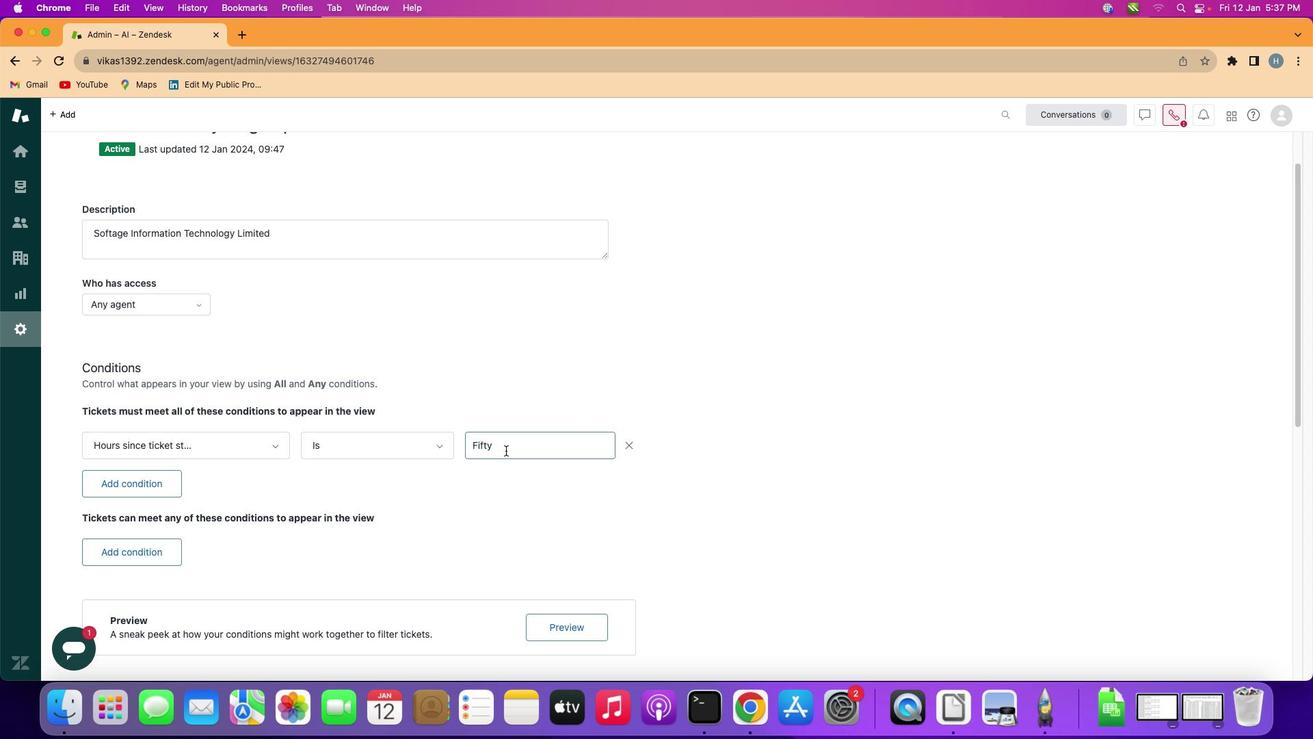 
